 Task: Add Pero Instant Coffee Substitute to the cart.
Action: Mouse pressed left at (16, 99)
Screenshot: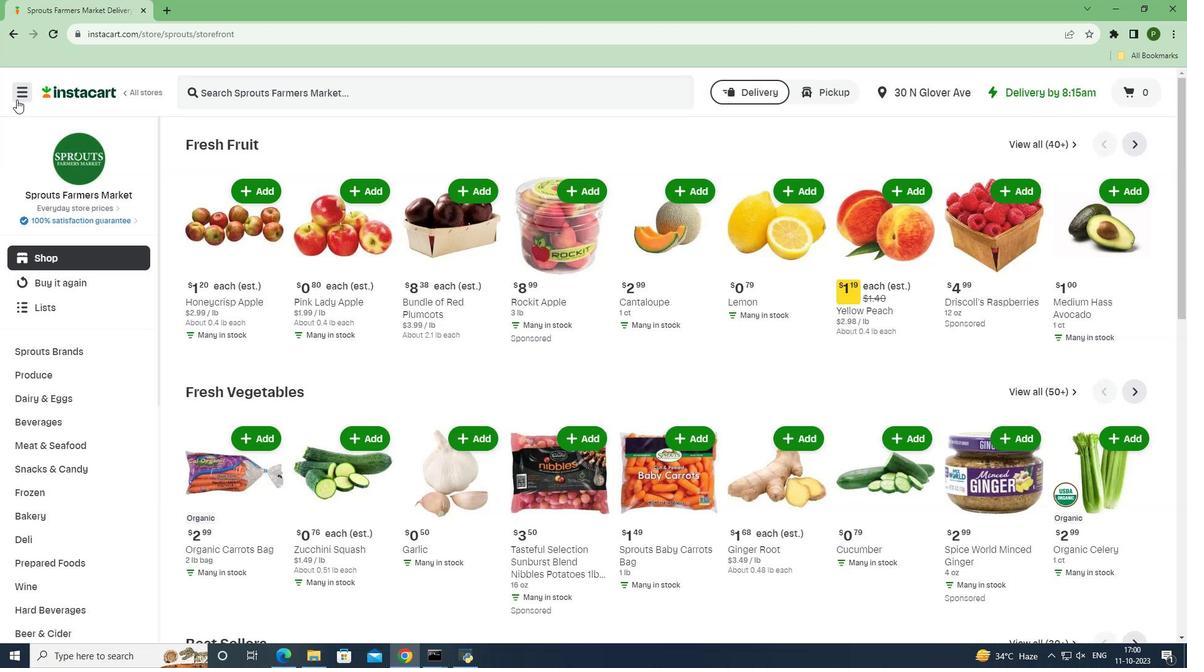 
Action: Mouse moved to (52, 330)
Screenshot: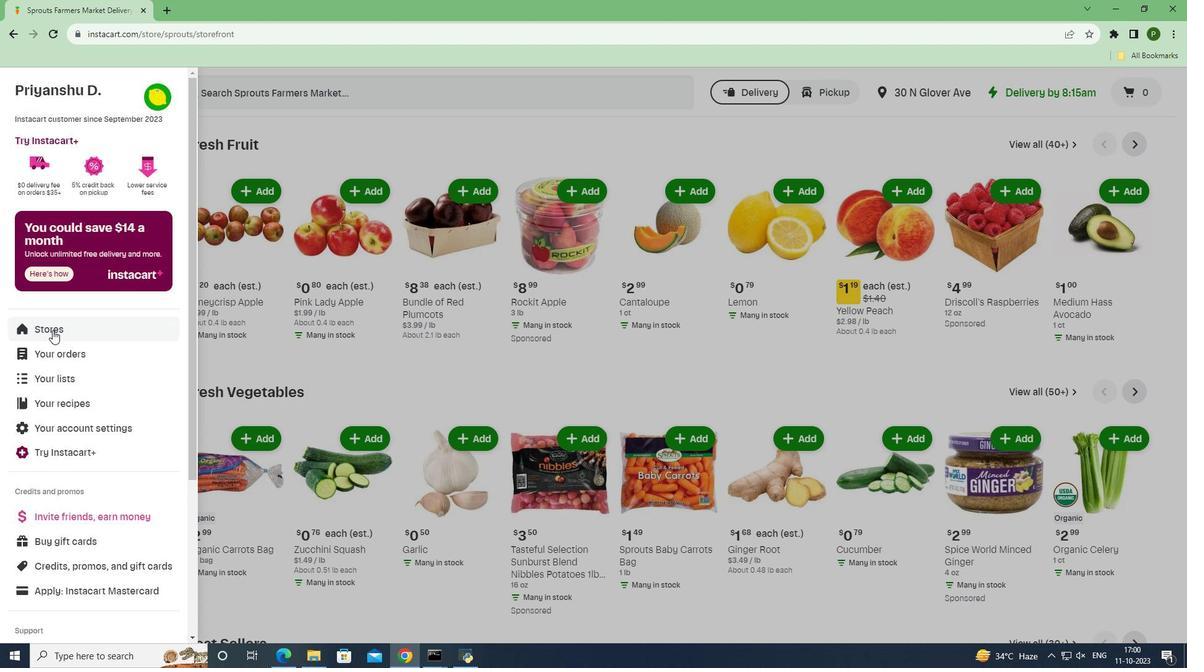 
Action: Mouse pressed left at (52, 330)
Screenshot: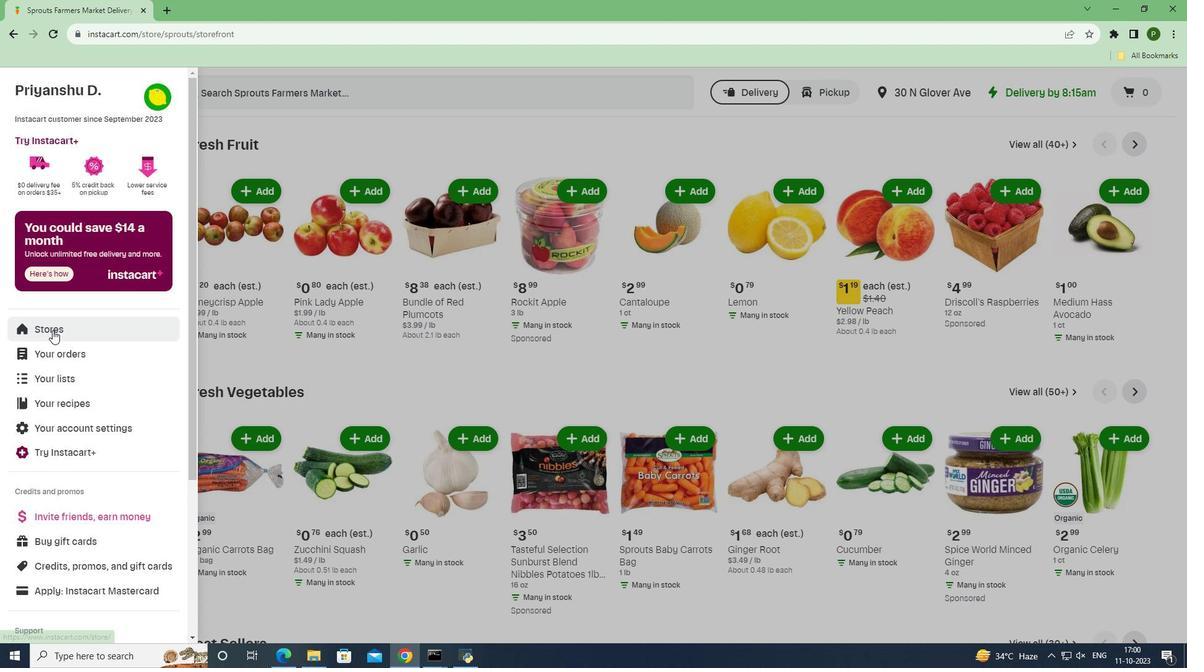 
Action: Mouse moved to (282, 133)
Screenshot: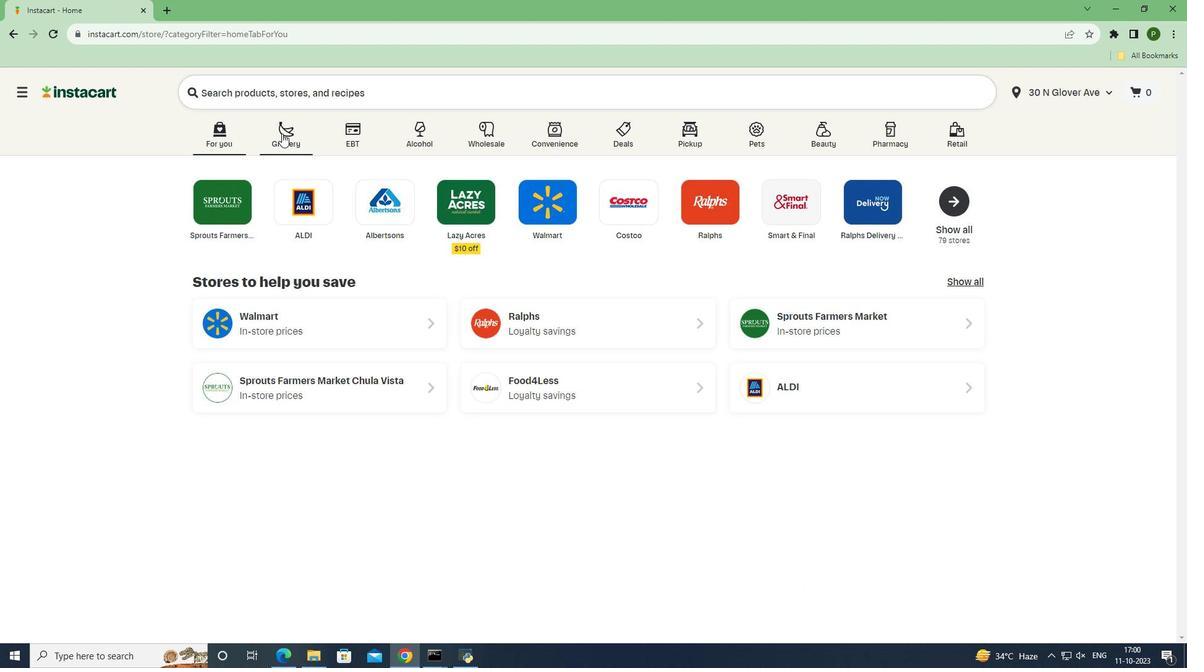 
Action: Mouse pressed left at (282, 133)
Screenshot: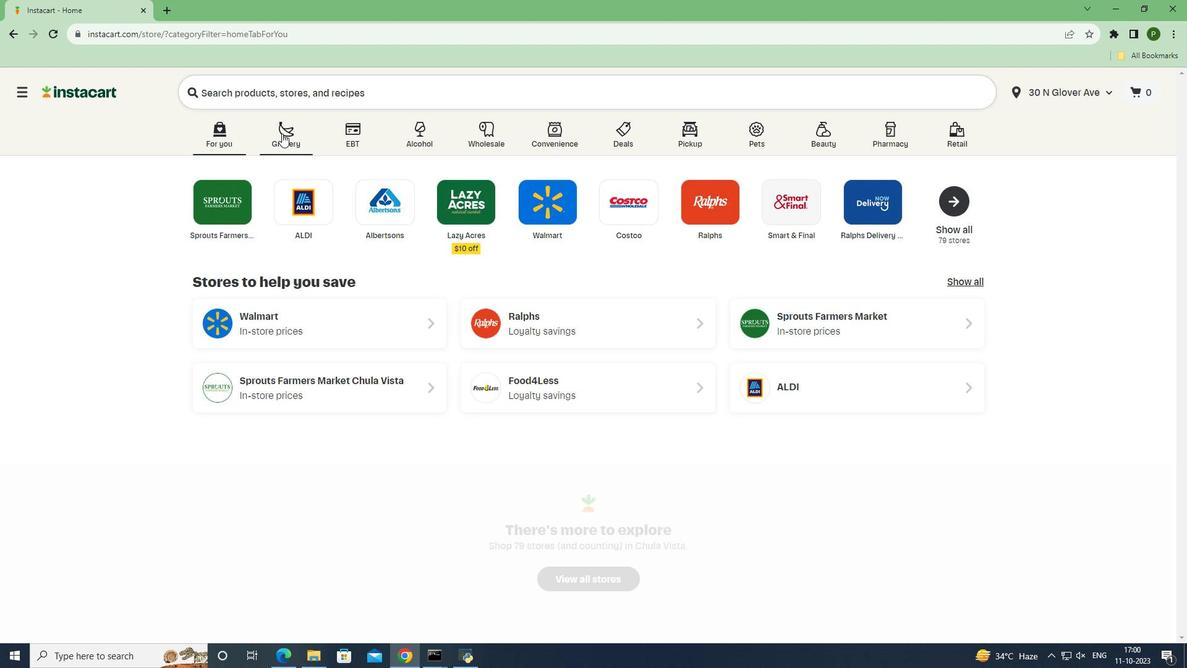 
Action: Mouse moved to (514, 282)
Screenshot: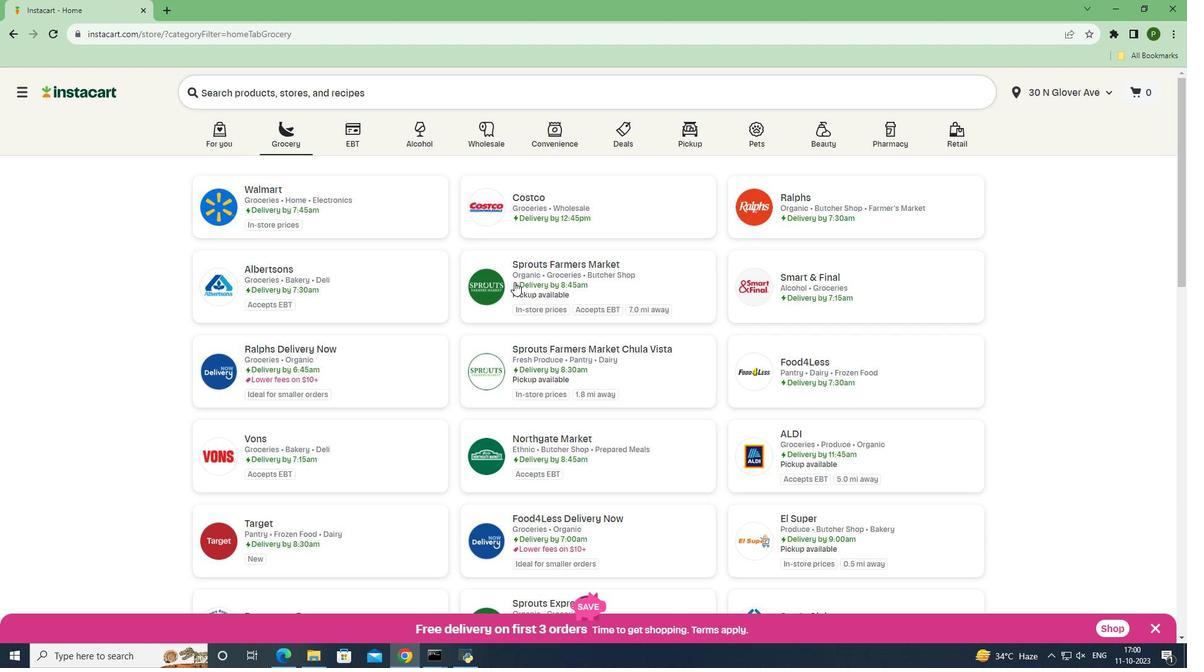 
Action: Mouse pressed left at (514, 282)
Screenshot: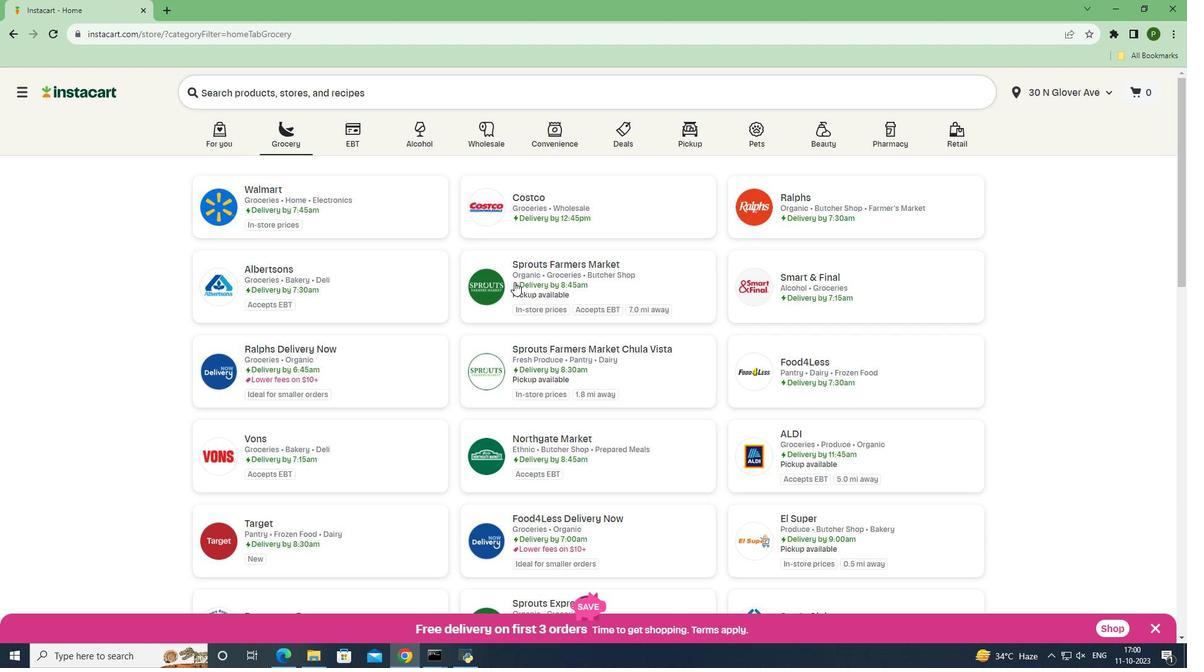 
Action: Mouse moved to (69, 423)
Screenshot: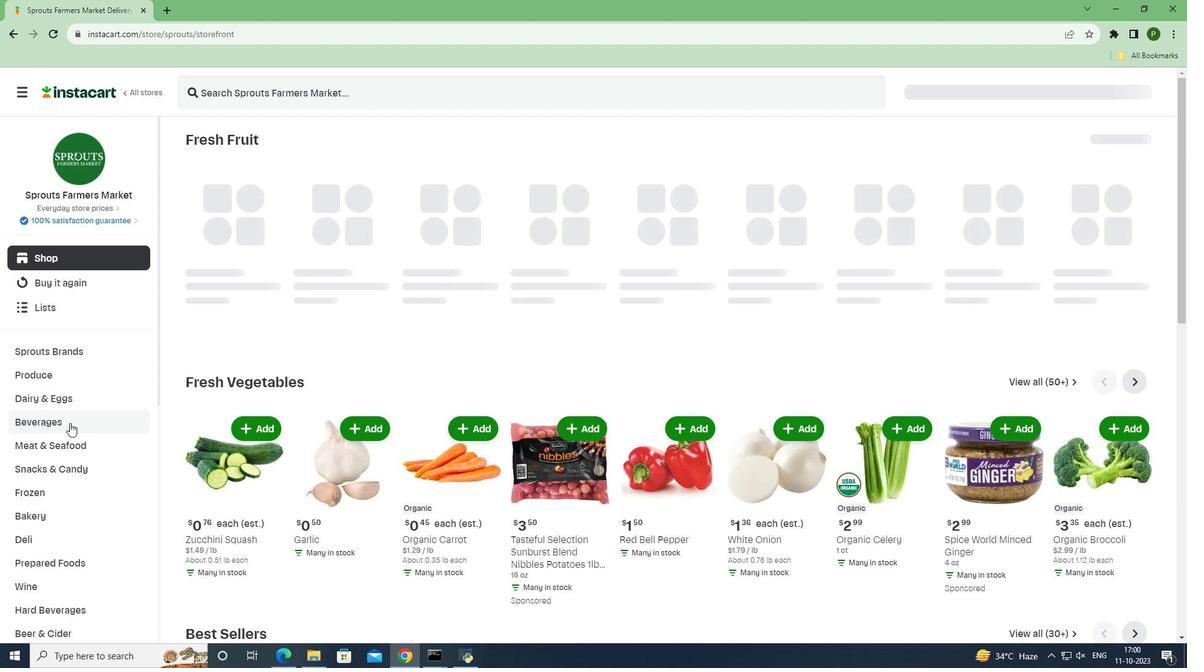 
Action: Mouse pressed left at (69, 423)
Screenshot: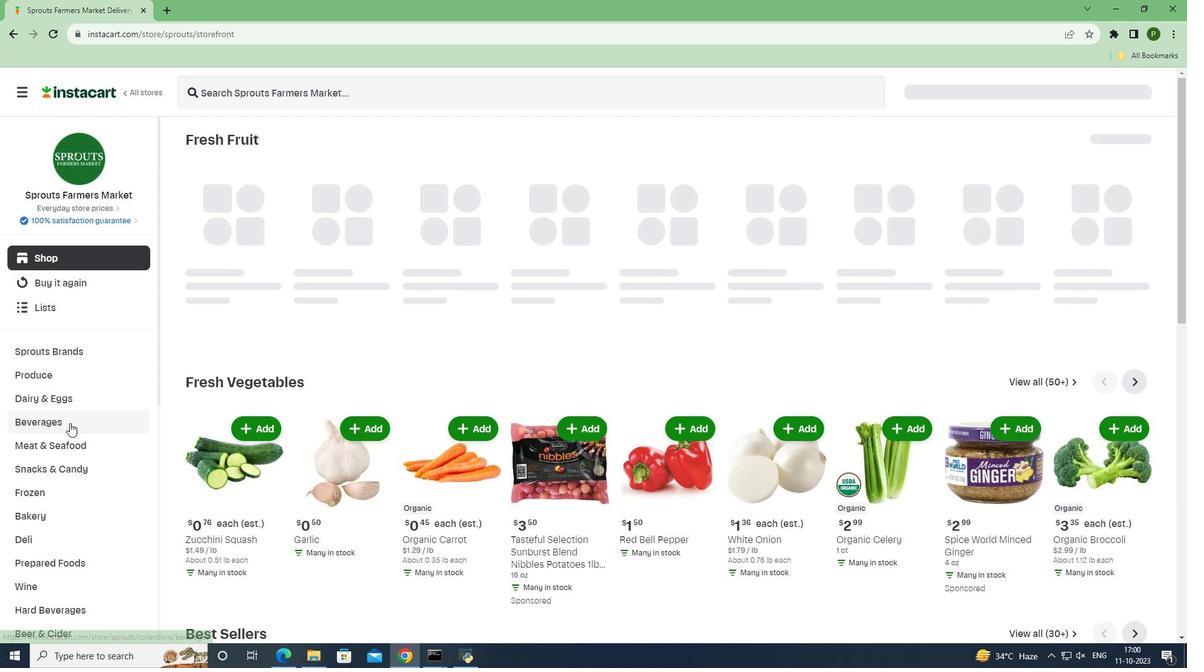 
Action: Mouse moved to (55, 491)
Screenshot: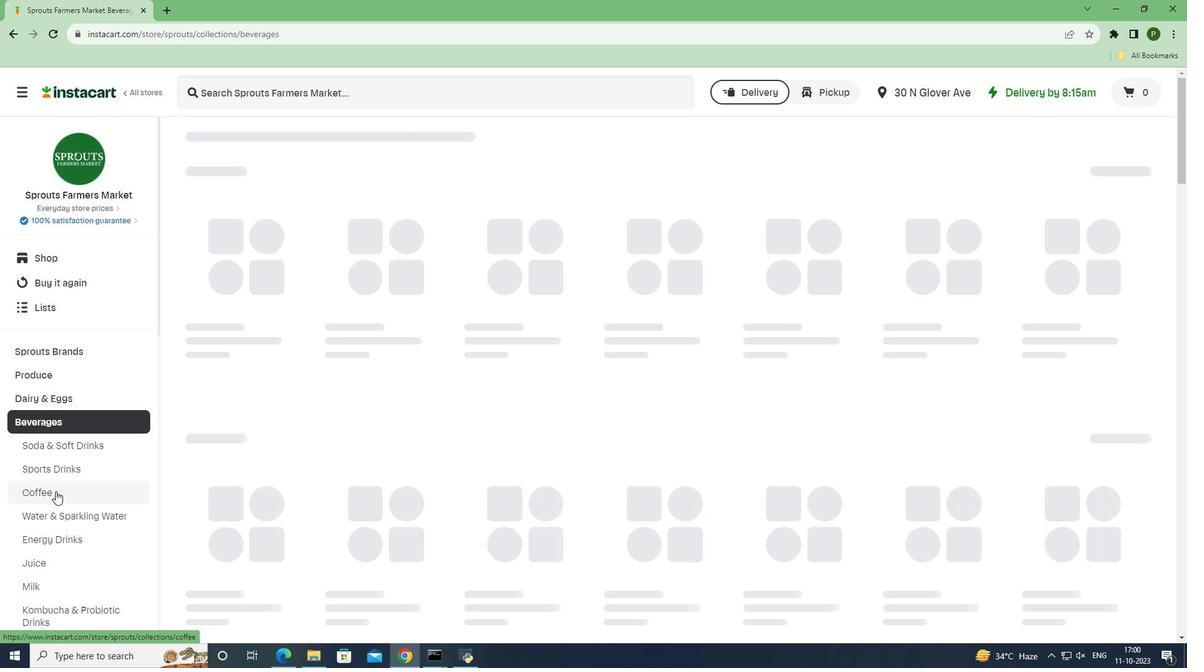 
Action: Mouse pressed left at (55, 491)
Screenshot: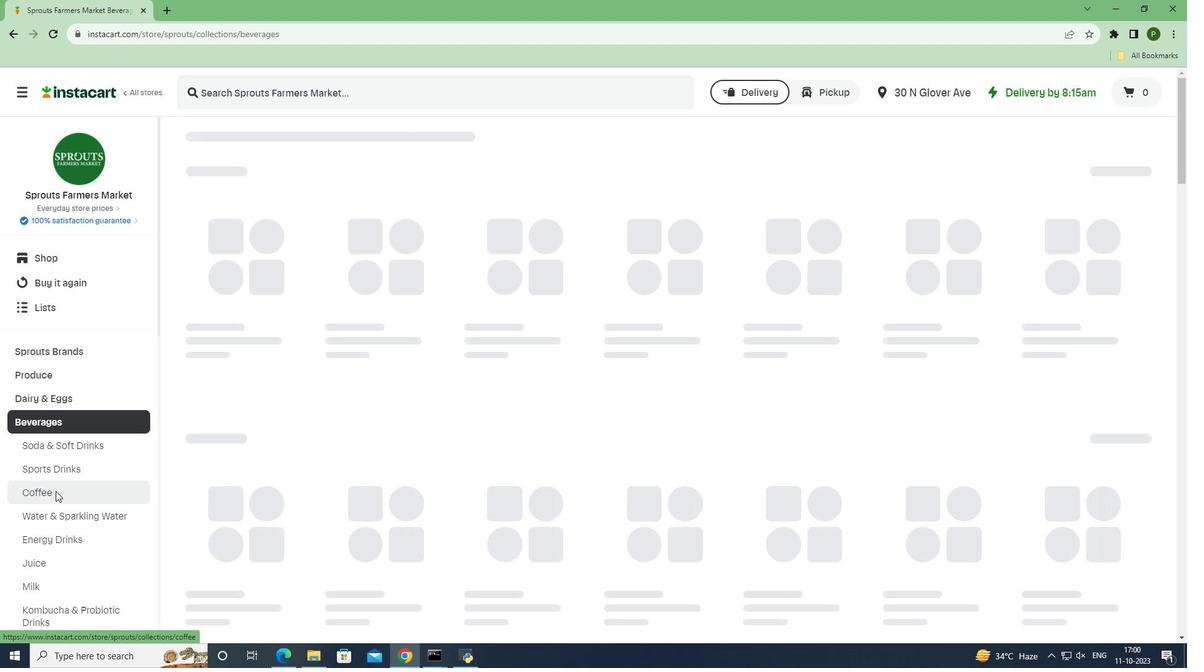 
Action: Mouse moved to (311, 96)
Screenshot: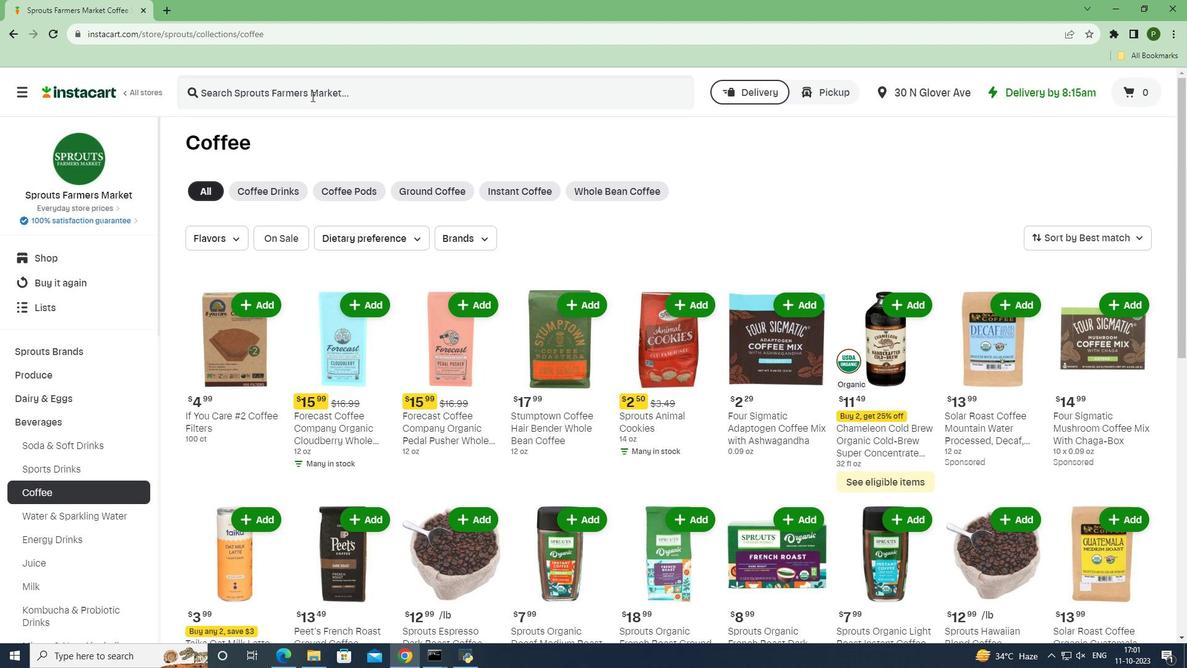 
Action: Mouse pressed left at (311, 96)
Screenshot: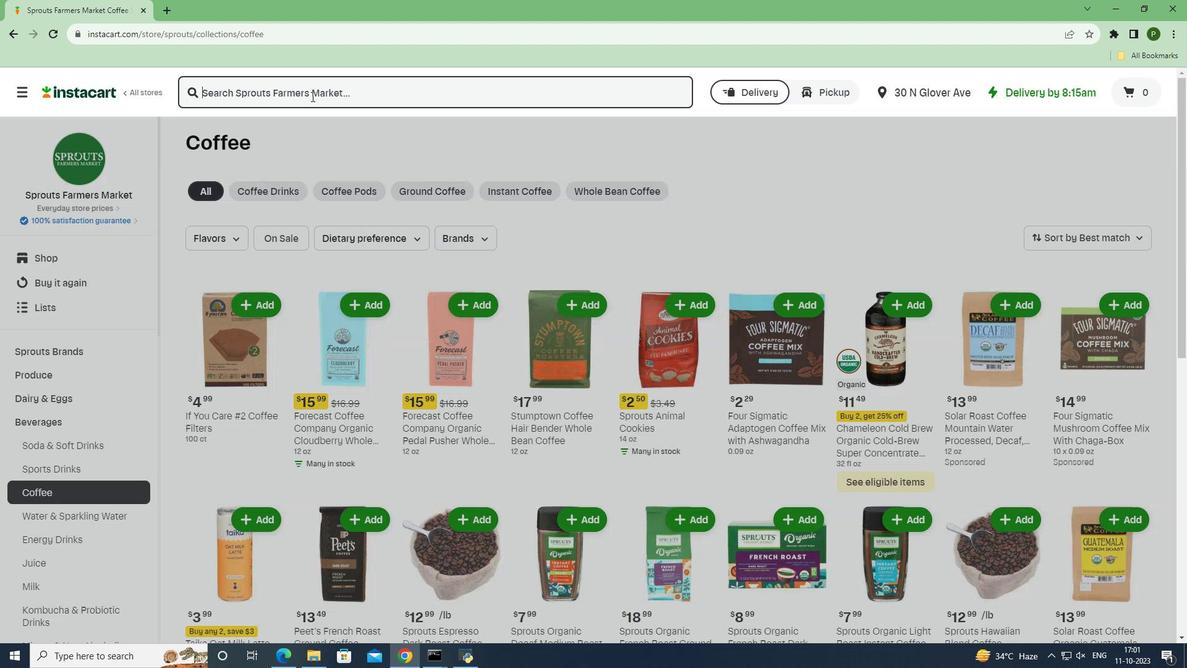 
Action: Key pressed <Key.caps_lock>P<Key.caps_lock>ero<Key.space><Key.caps_lock>I<Key.caps_lock>nstant<Key.space><Key.caps_lock>C<Key.caps_lock>offee<Key.space><Key.caps_lock>S<Key.caps_lock>ubstitute<Key.space><Key.enter>
Screenshot: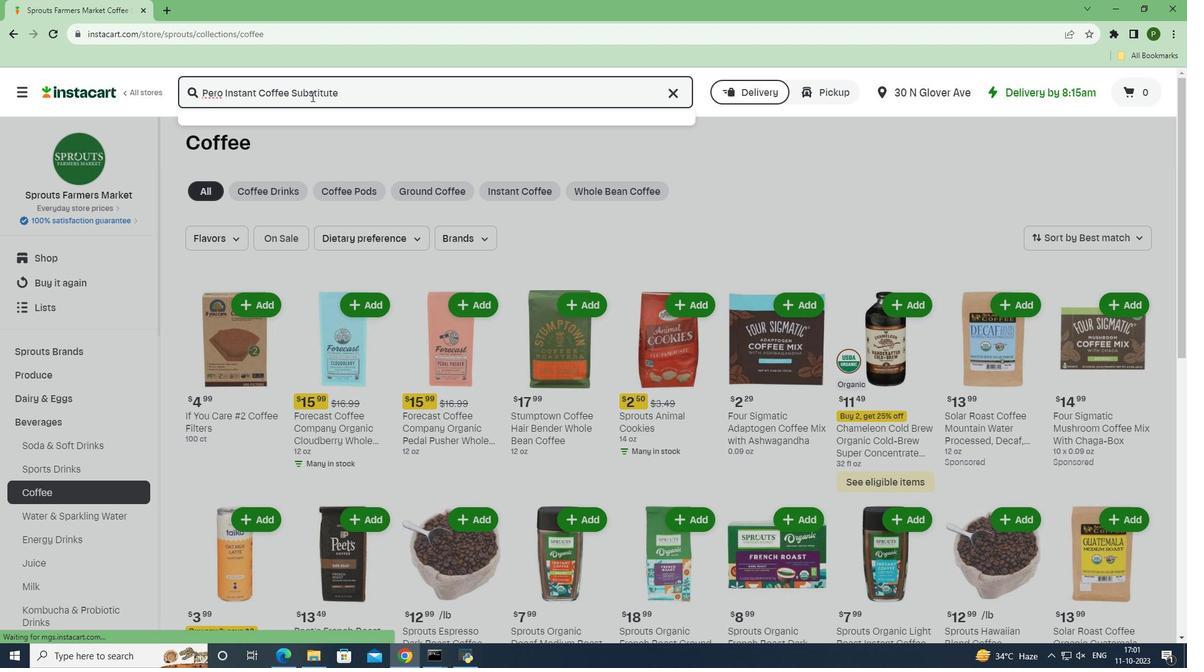 
Action: Mouse moved to (726, 218)
Screenshot: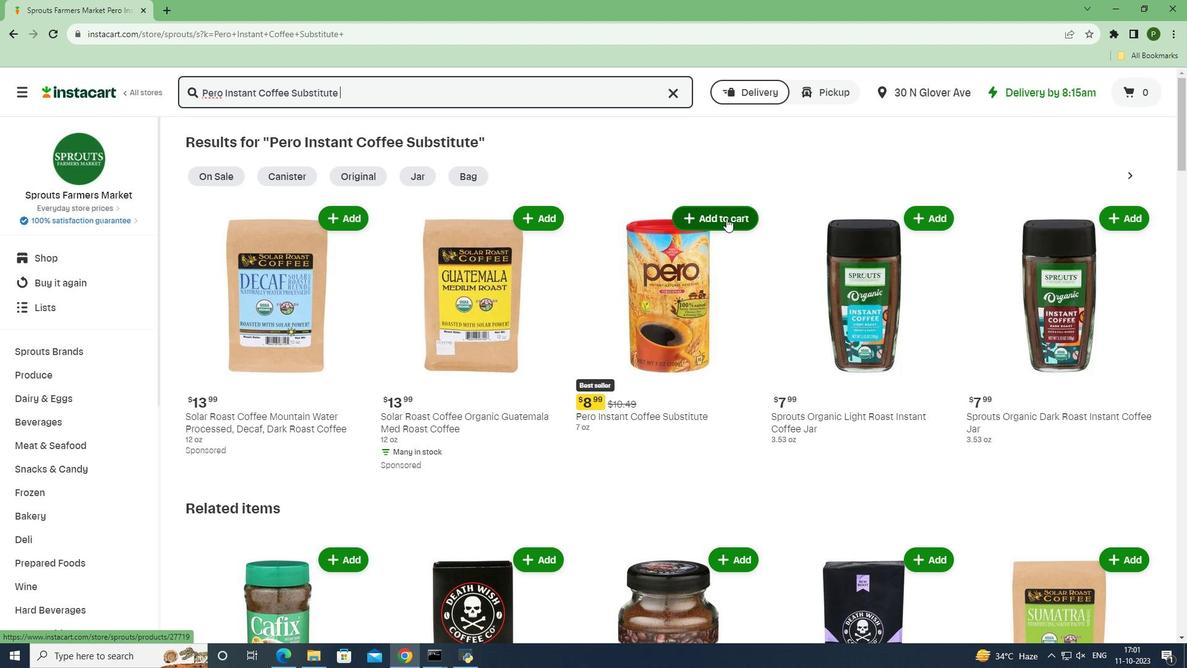 
Action: Mouse pressed left at (726, 218)
Screenshot: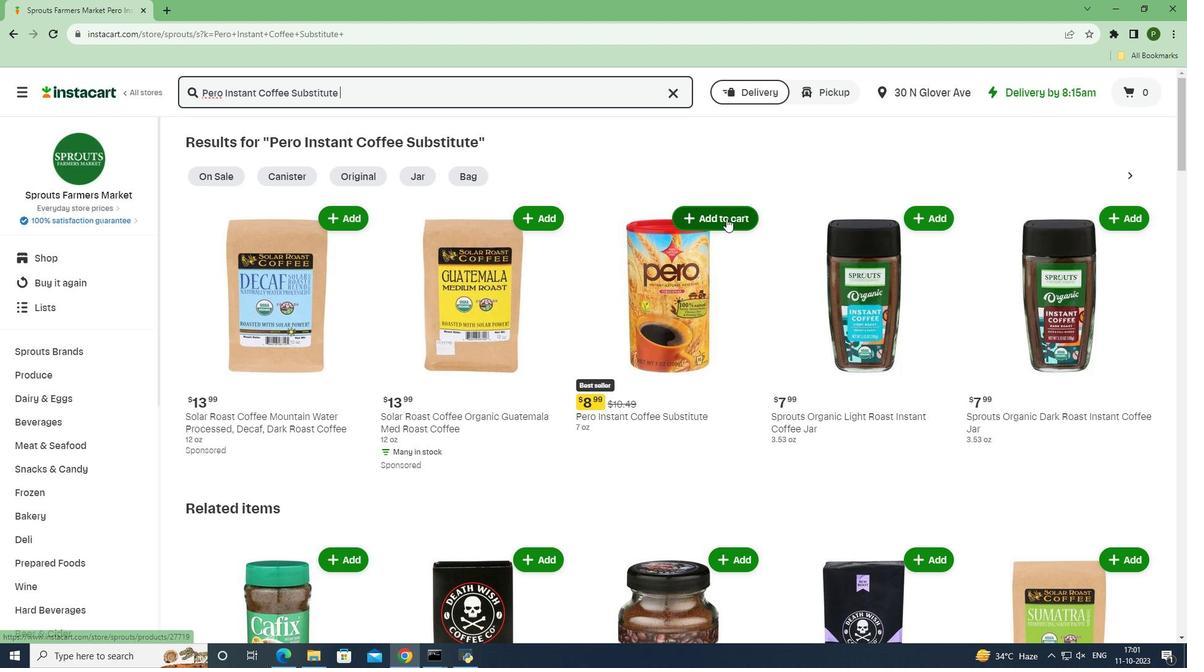 
Action: Mouse moved to (751, 292)
Screenshot: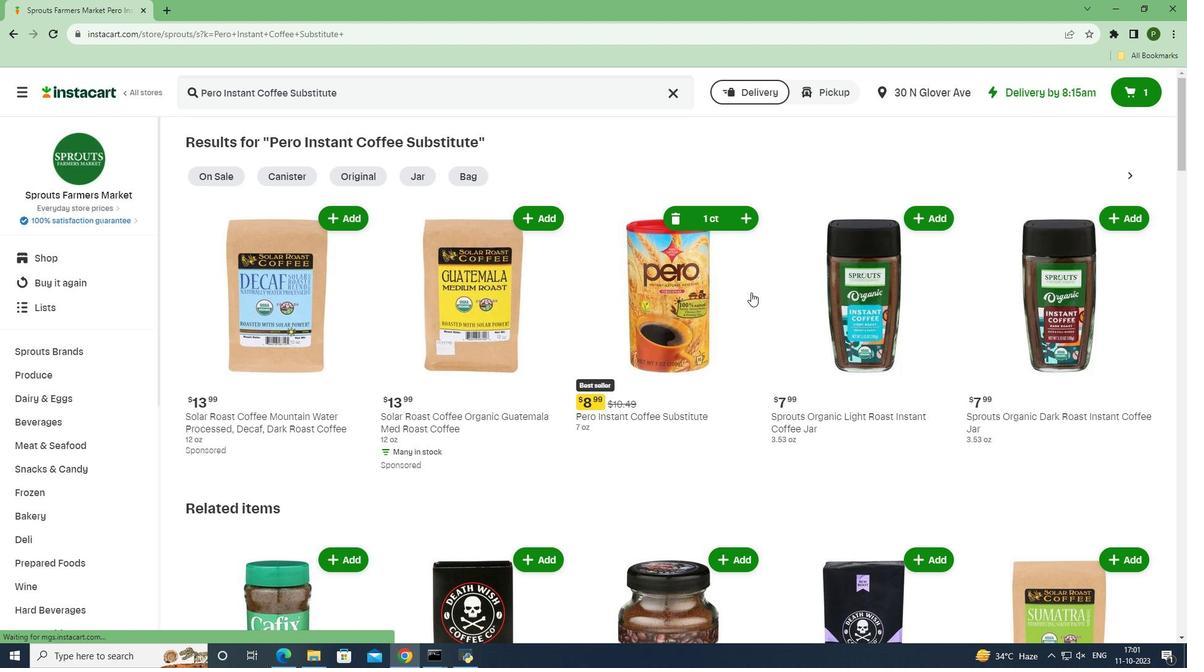 
